 Task: Create a due date automation trigger when advanced on, on the monday of the week before a card is due add dates not starting this month at 11:00 AM.
Action: Mouse moved to (714, 159)
Screenshot: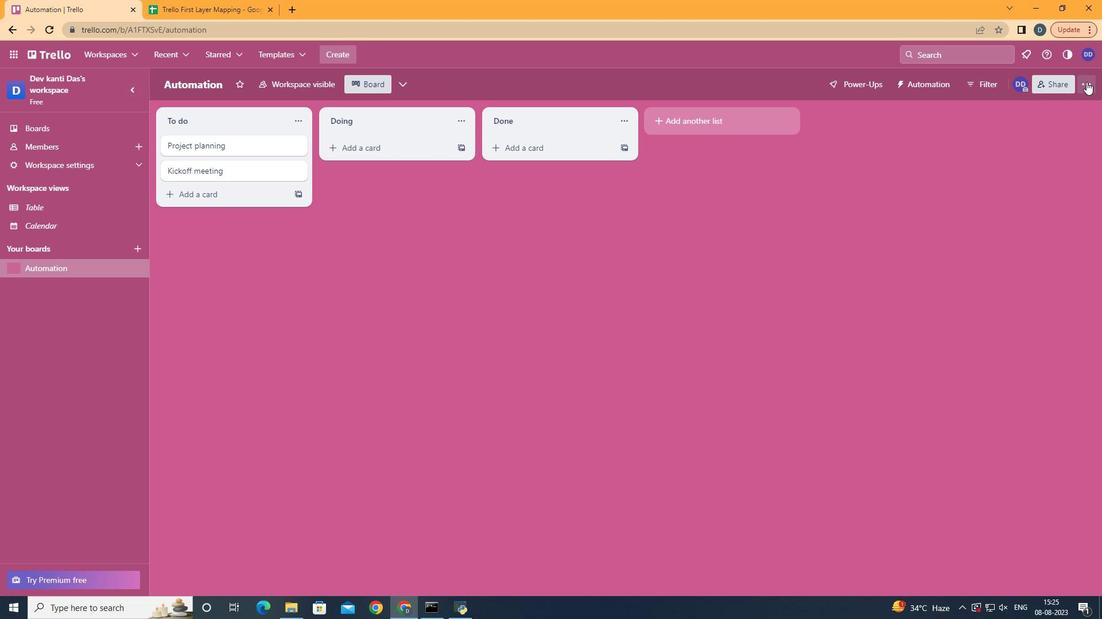 
Action: Mouse pressed left at (714, 159)
Screenshot: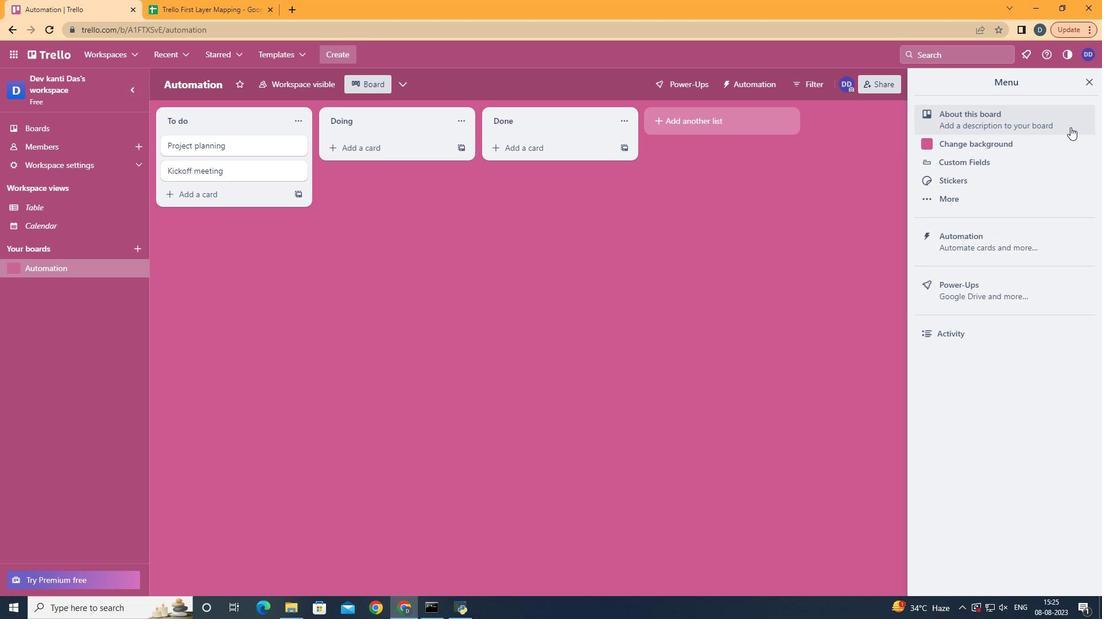 
Action: Mouse moved to (686, 293)
Screenshot: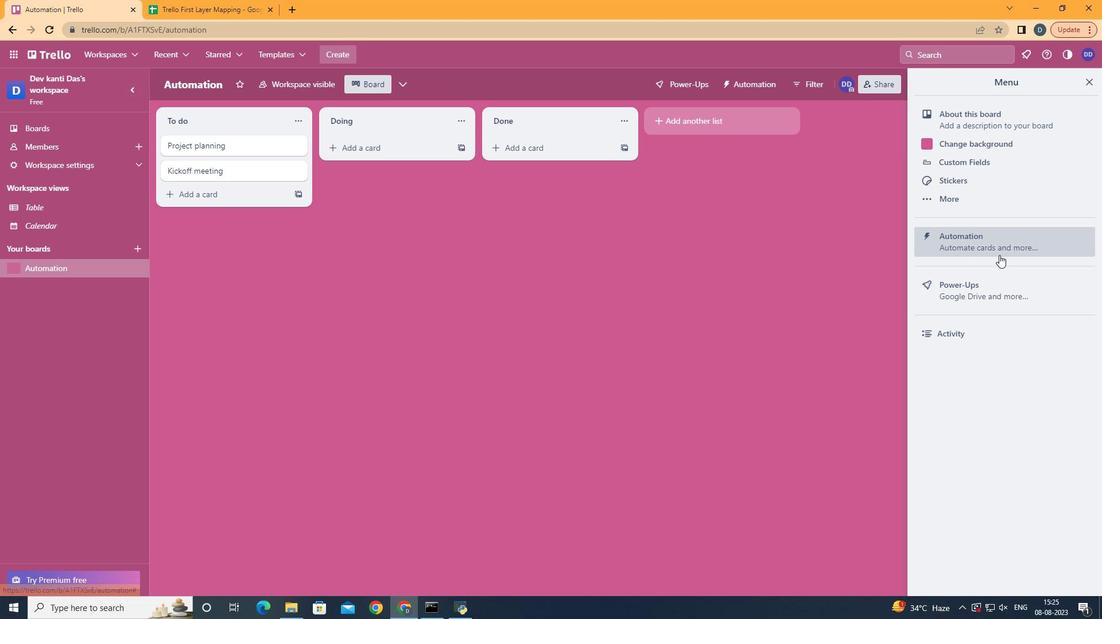 
Action: Mouse pressed left at (686, 293)
Screenshot: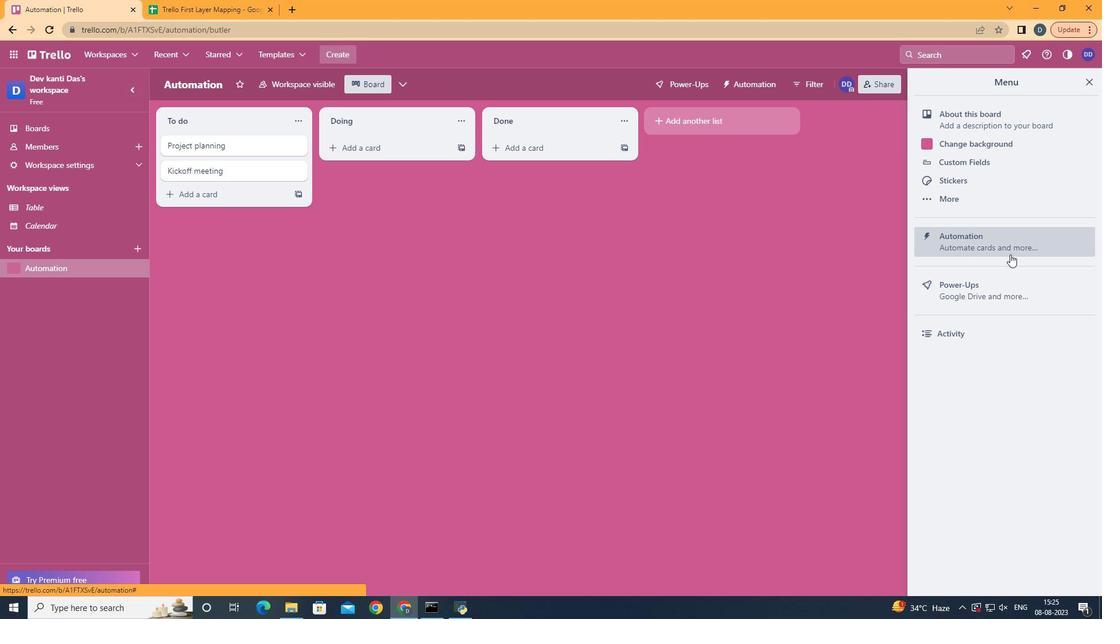 
Action: Mouse moved to (433, 275)
Screenshot: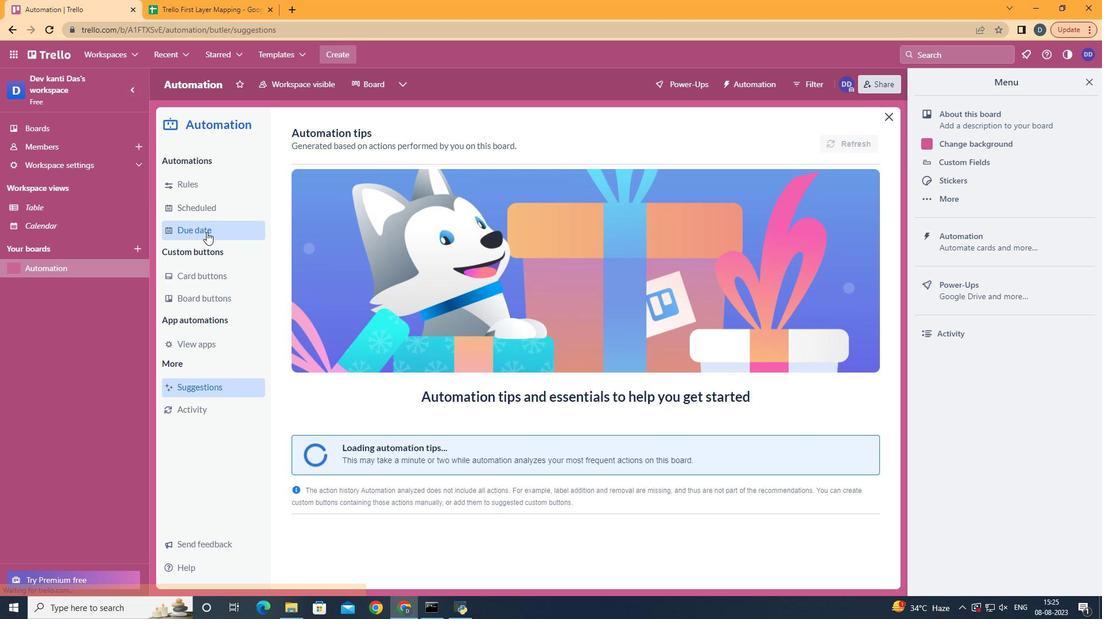 
Action: Mouse pressed left at (433, 275)
Screenshot: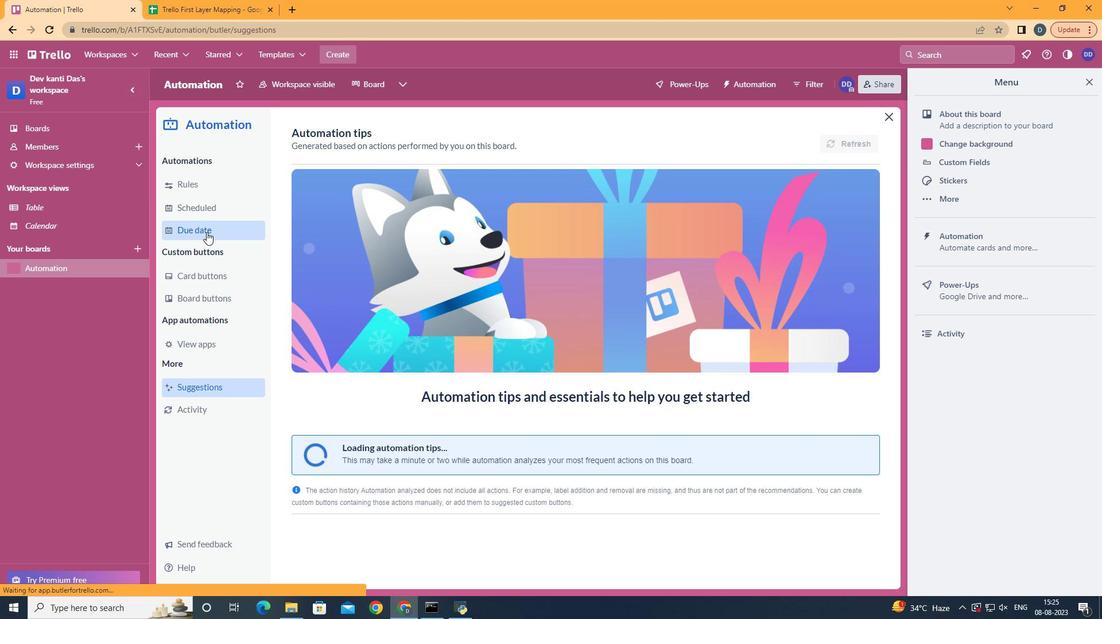 
Action: Mouse moved to (626, 204)
Screenshot: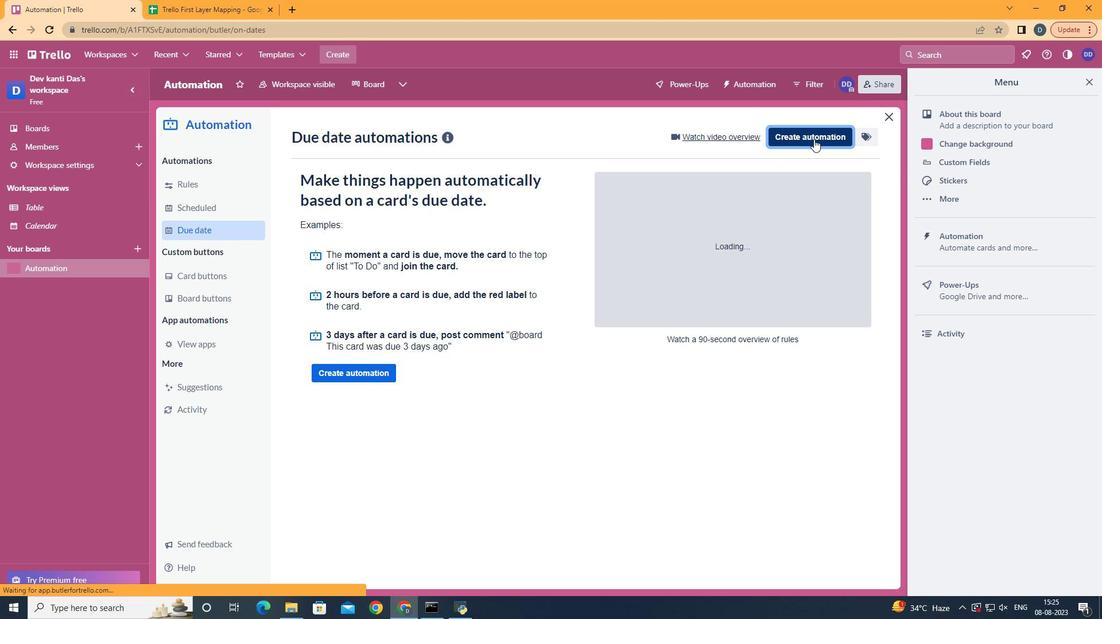 
Action: Mouse pressed left at (626, 204)
Screenshot: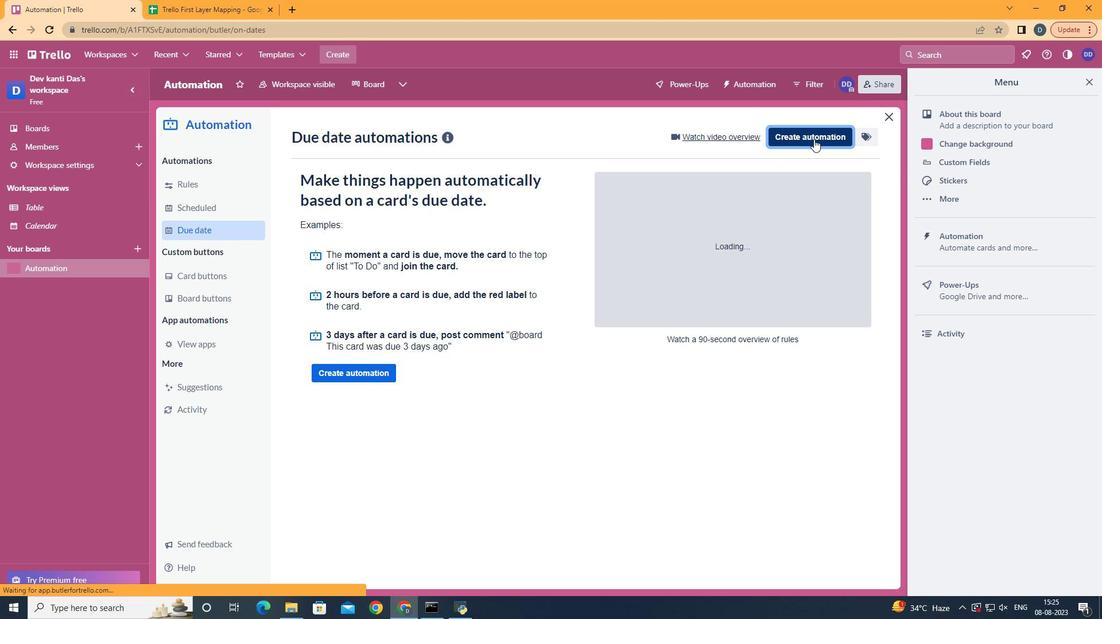 
Action: Mouse moved to (559, 284)
Screenshot: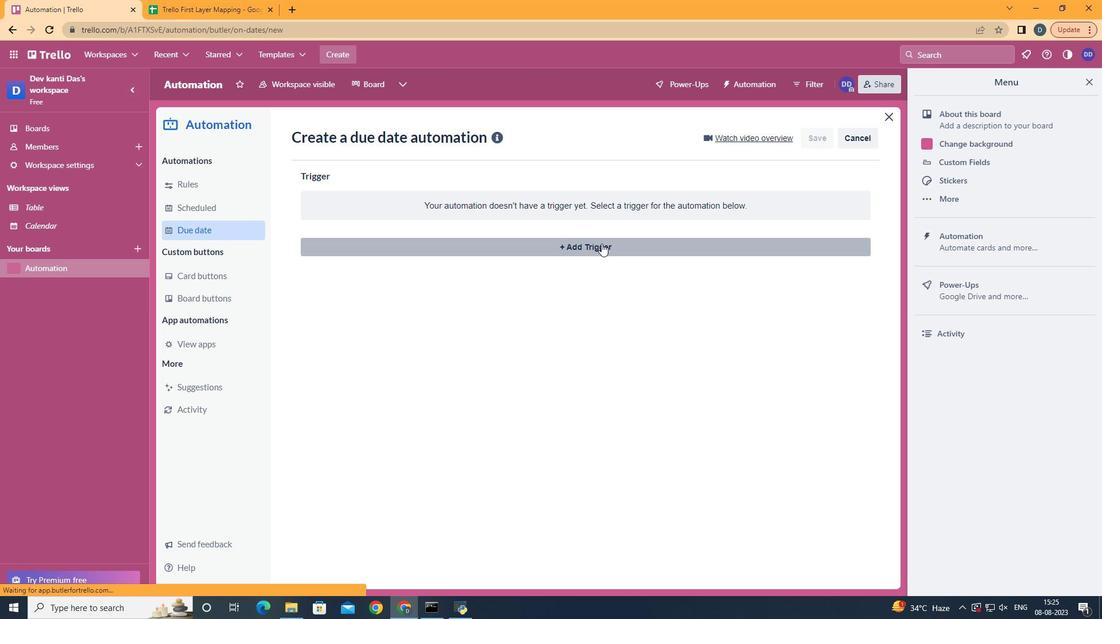 
Action: Mouse pressed left at (559, 284)
Screenshot: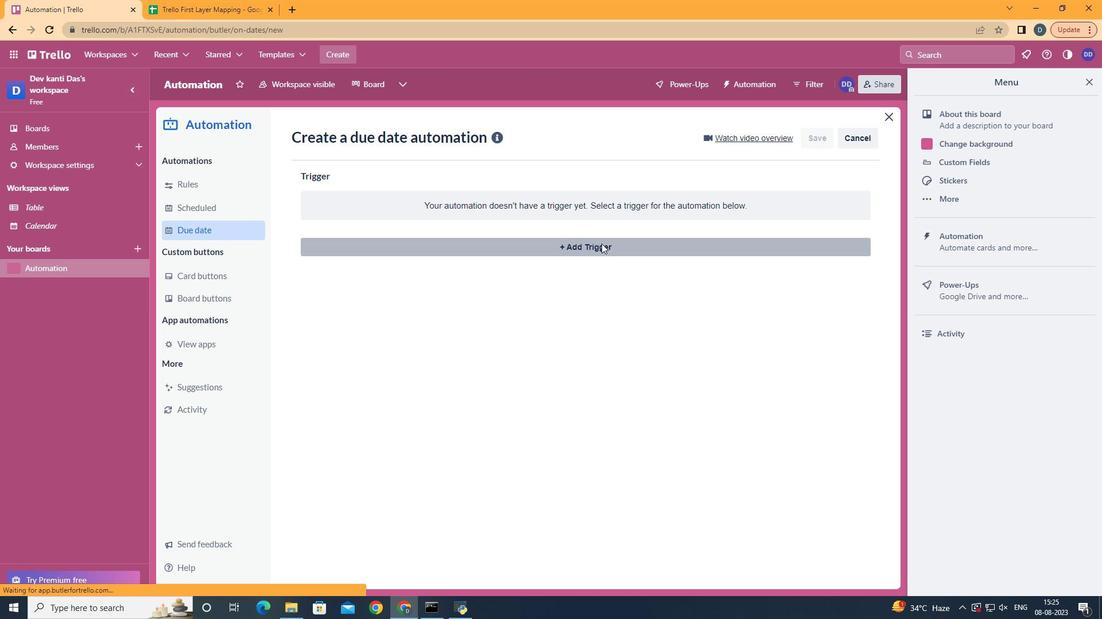 
Action: Mouse moved to (499, 519)
Screenshot: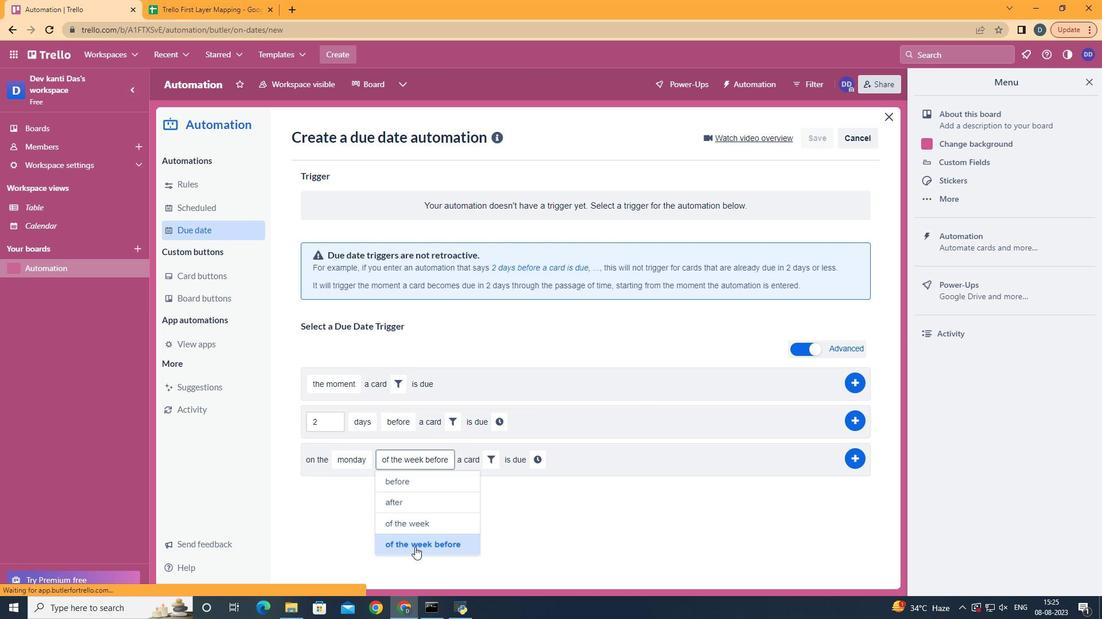 
Action: Mouse pressed left at (499, 519)
Screenshot: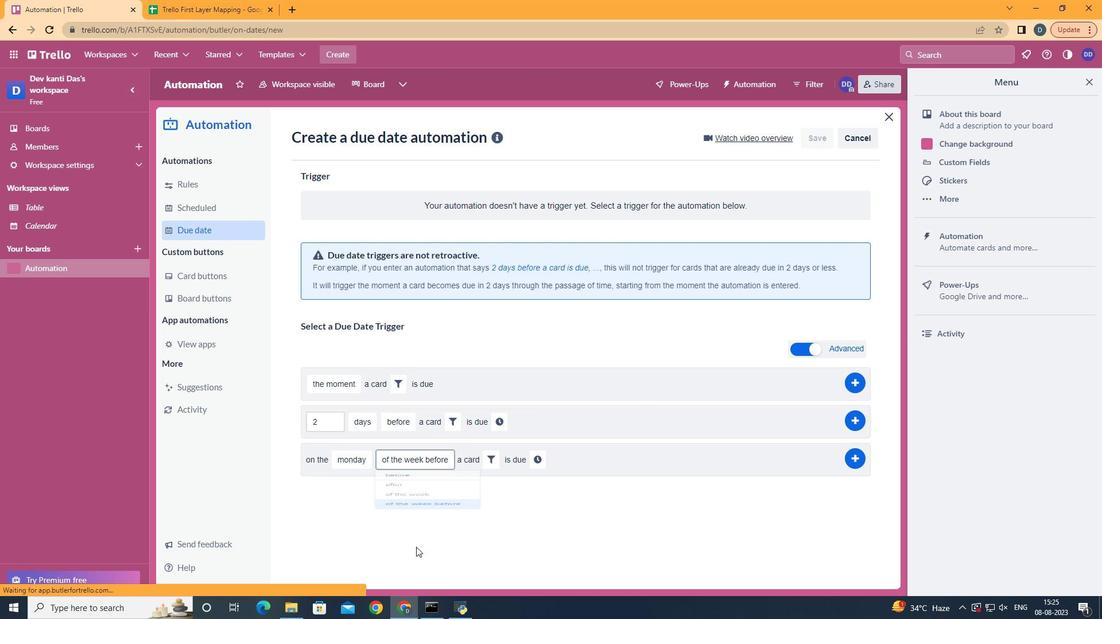 
Action: Mouse moved to (523, 446)
Screenshot: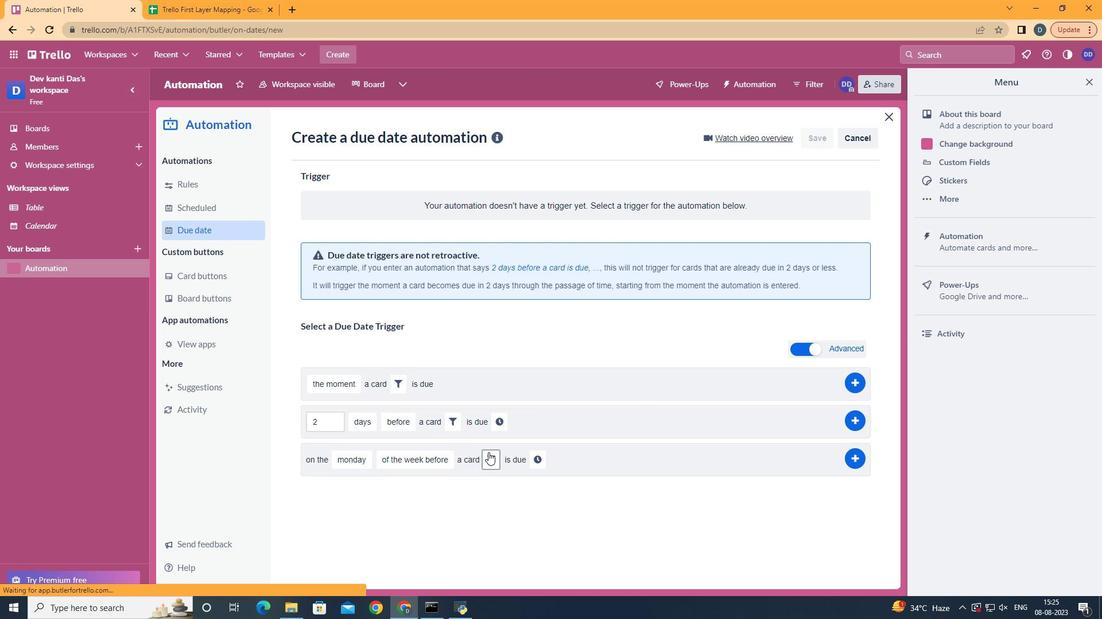 
Action: Mouse pressed left at (523, 446)
Screenshot: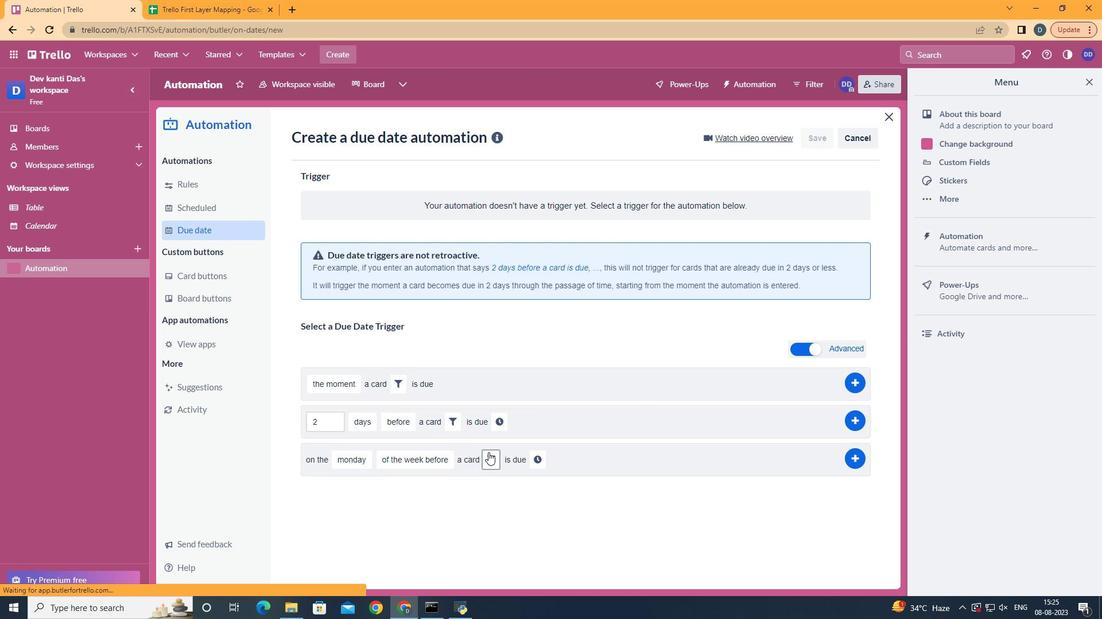 
Action: Mouse moved to (543, 475)
Screenshot: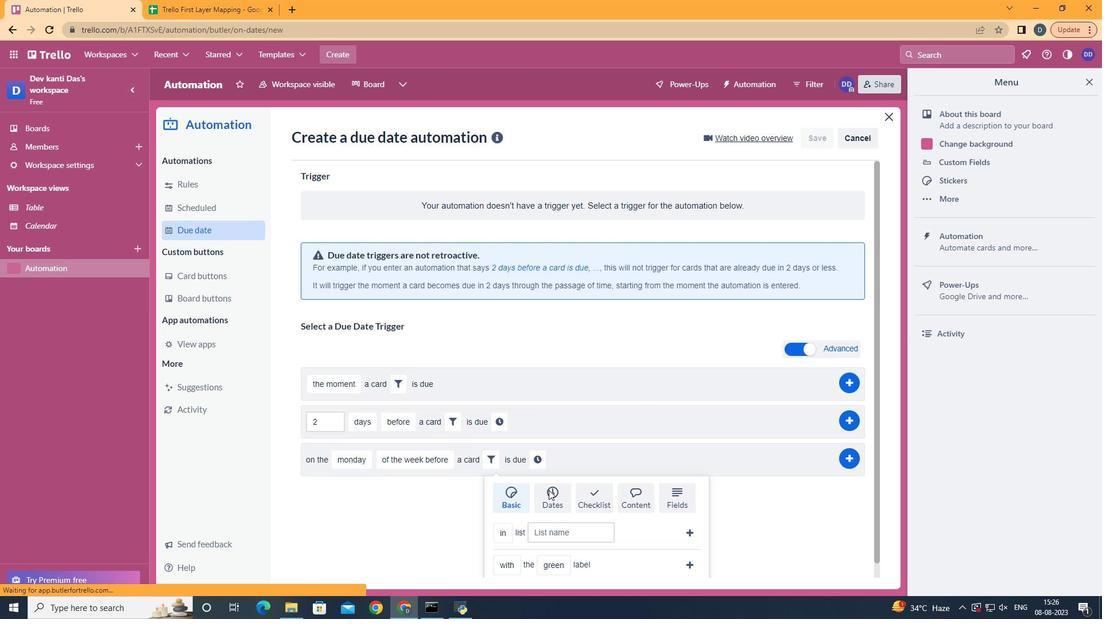 
Action: Mouse pressed left at (543, 475)
Screenshot: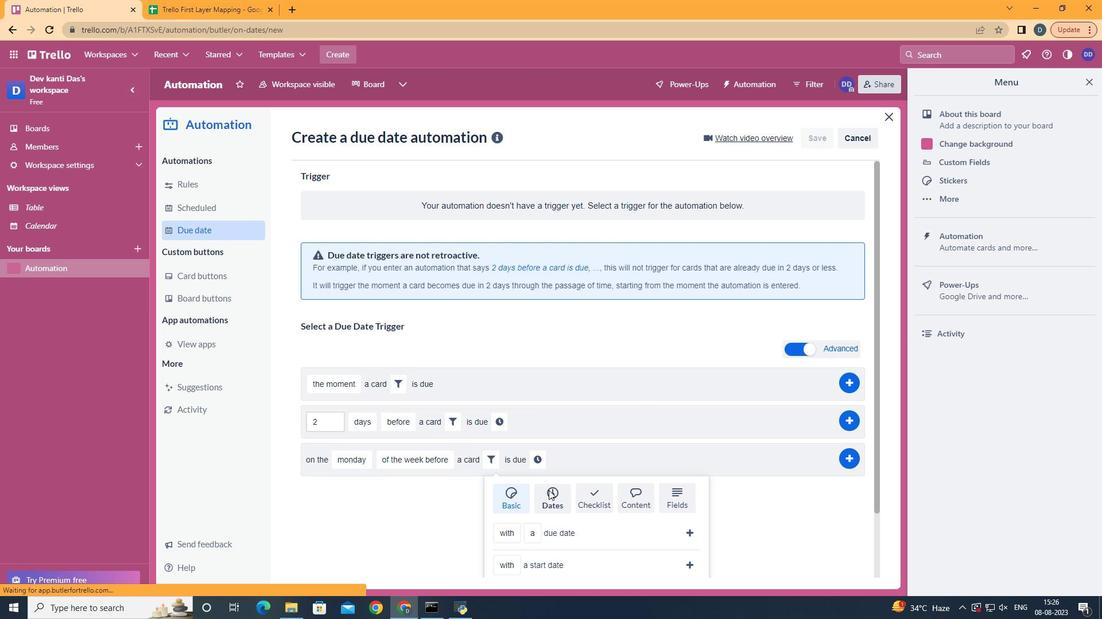 
Action: Mouse moved to (545, 488)
Screenshot: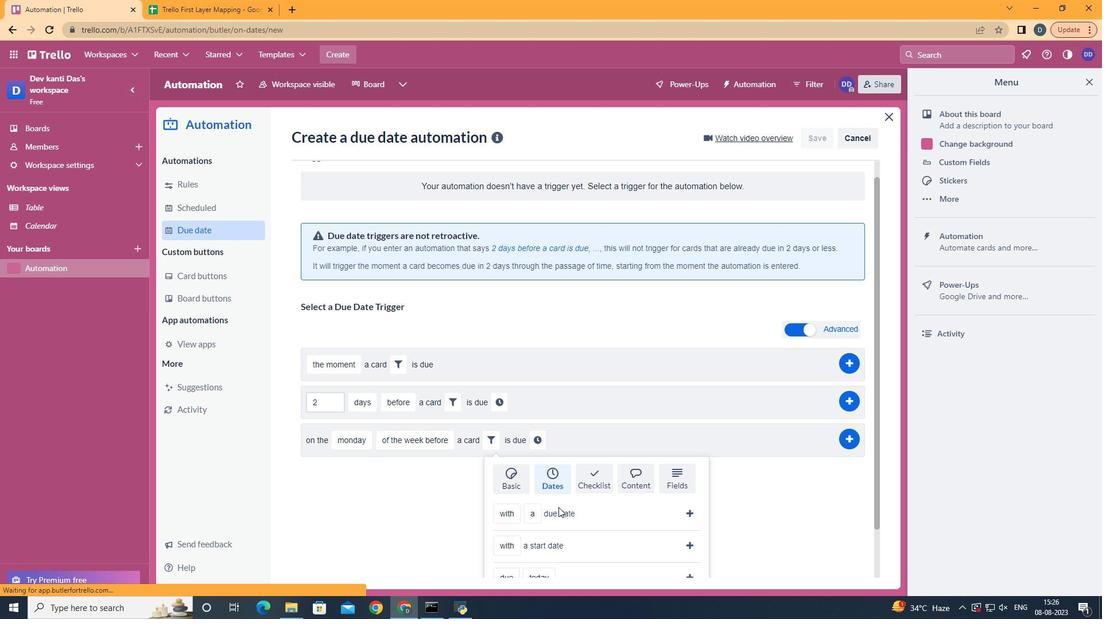 
Action: Mouse scrolled (545, 488) with delta (0, 0)
Screenshot: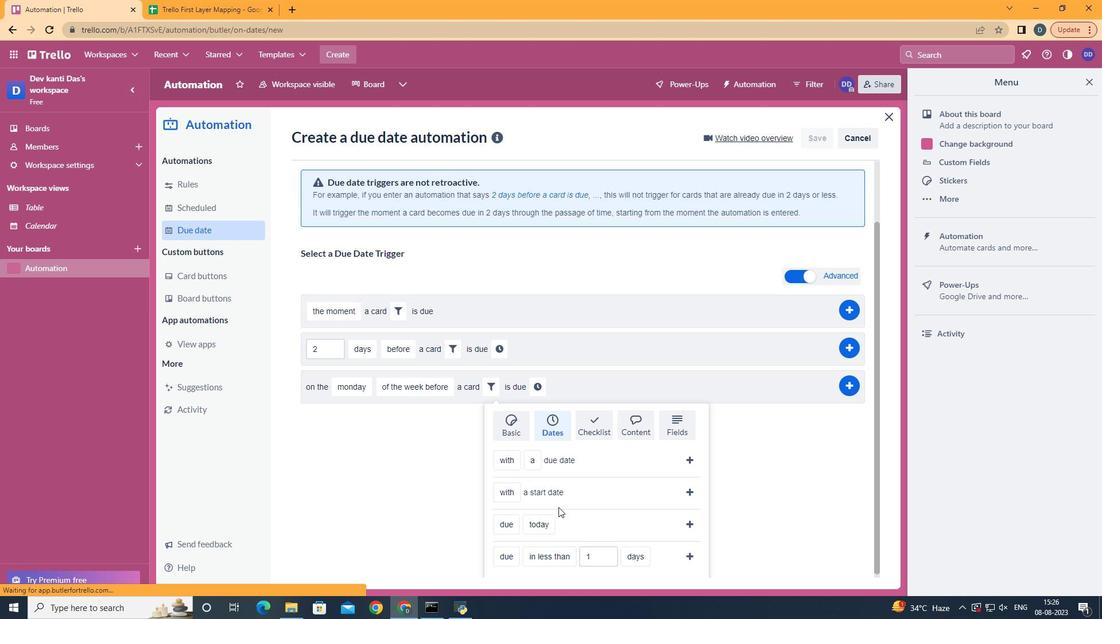
Action: Mouse scrolled (545, 488) with delta (0, 0)
Screenshot: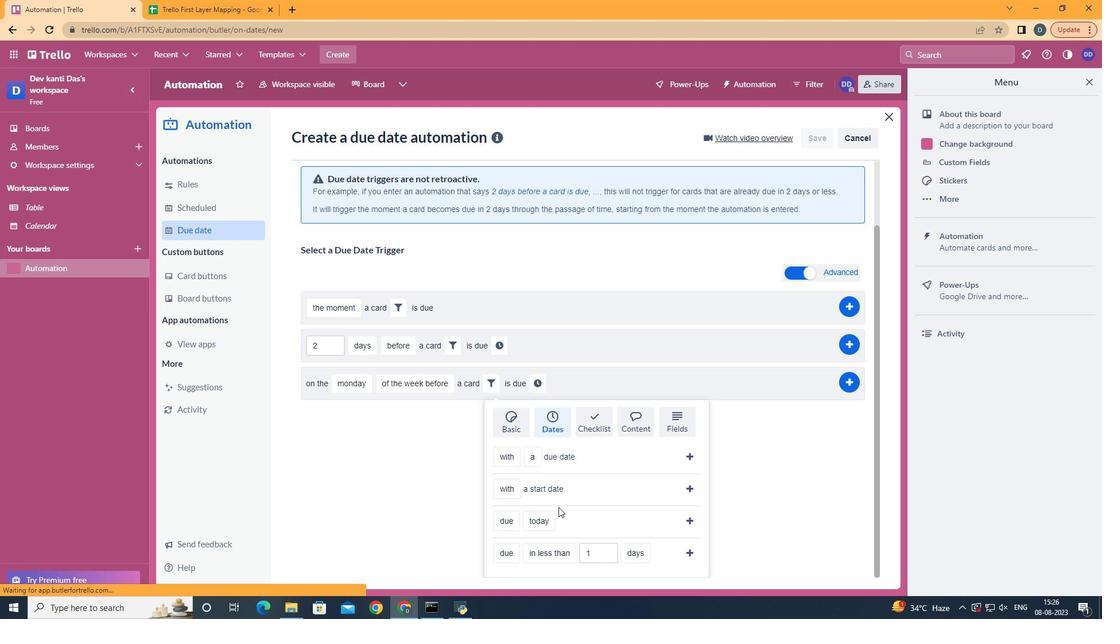 
Action: Mouse scrolled (545, 488) with delta (0, 0)
Screenshot: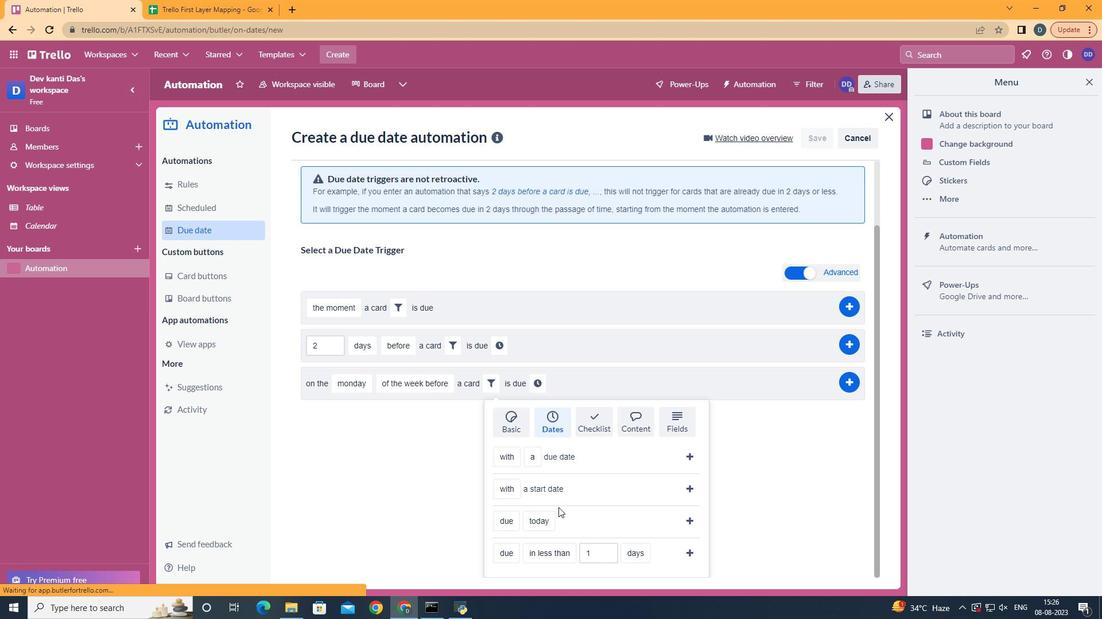 
Action: Mouse scrolled (545, 488) with delta (0, 0)
Screenshot: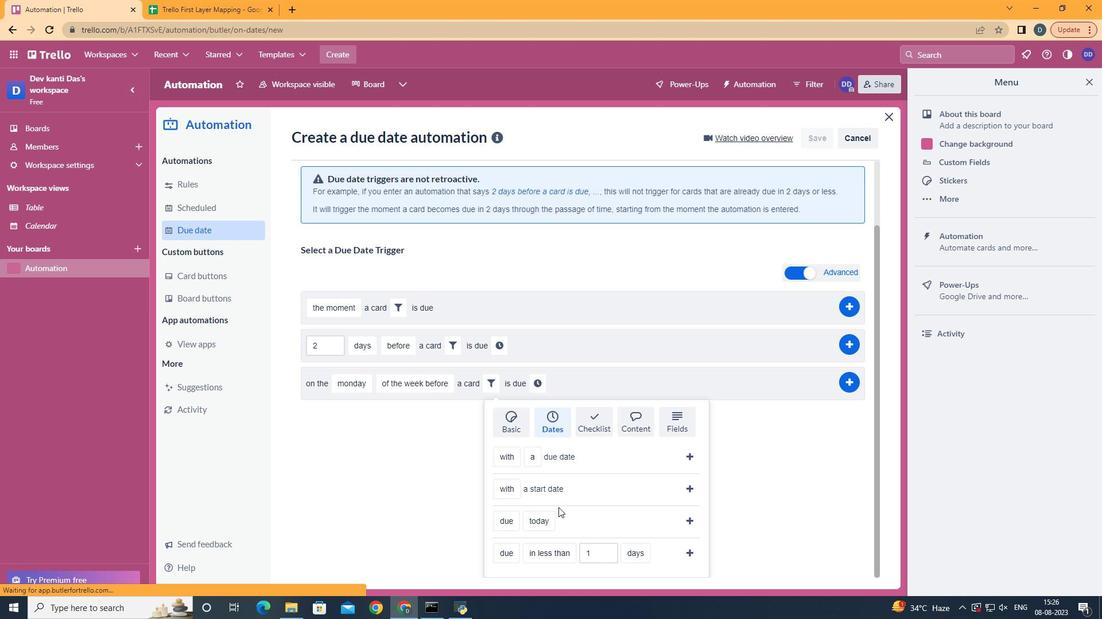 
Action: Mouse moved to (530, 487)
Screenshot: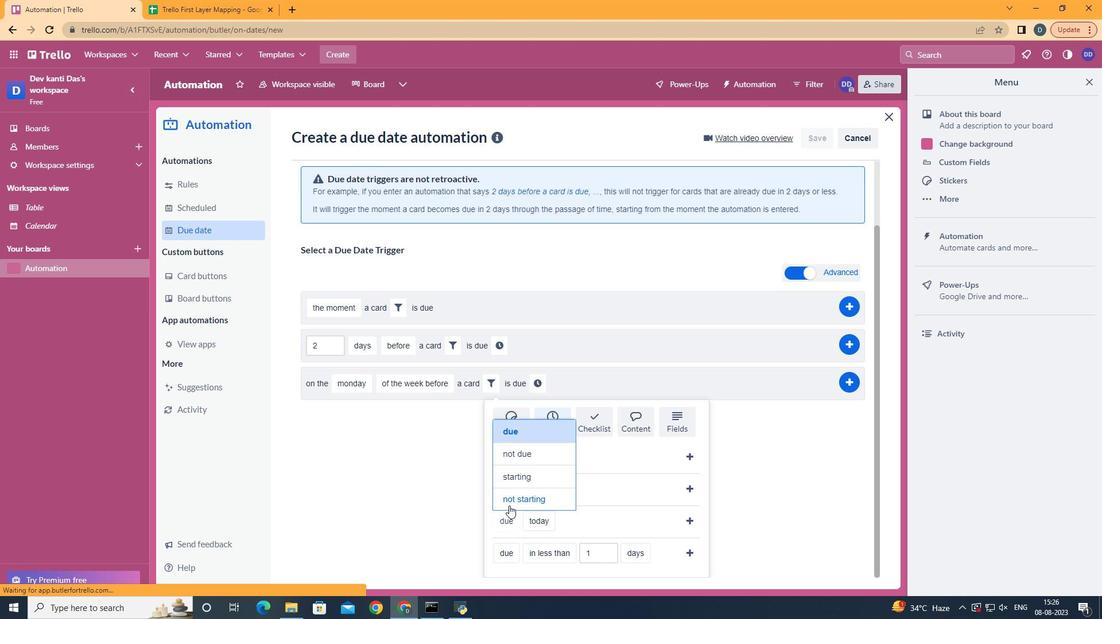 
Action: Mouse pressed left at (530, 487)
Screenshot: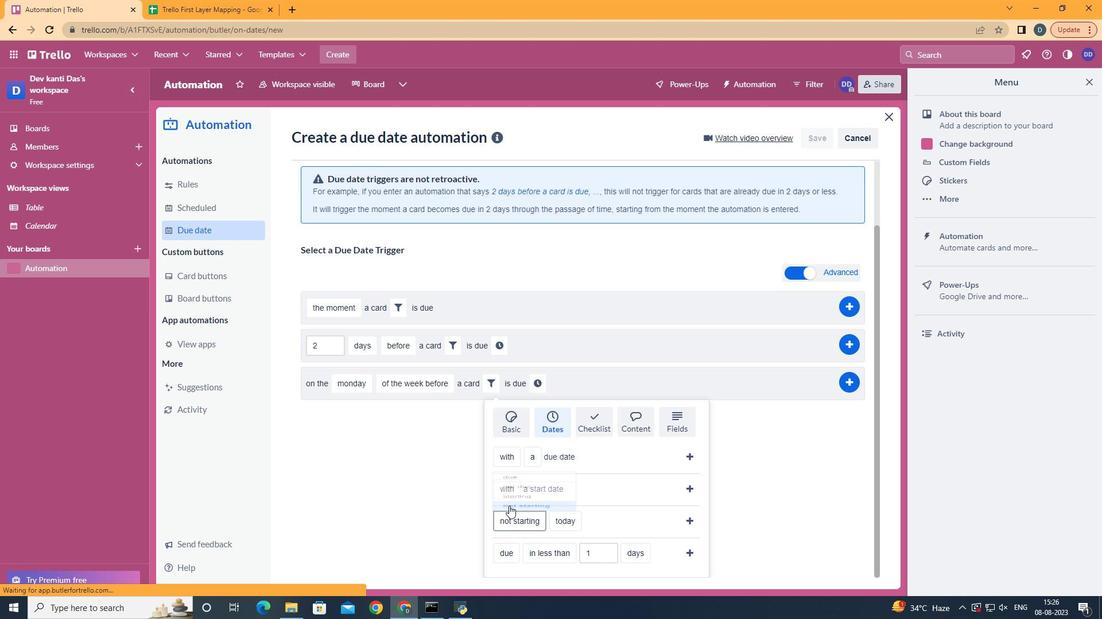 
Action: Mouse moved to (553, 467)
Screenshot: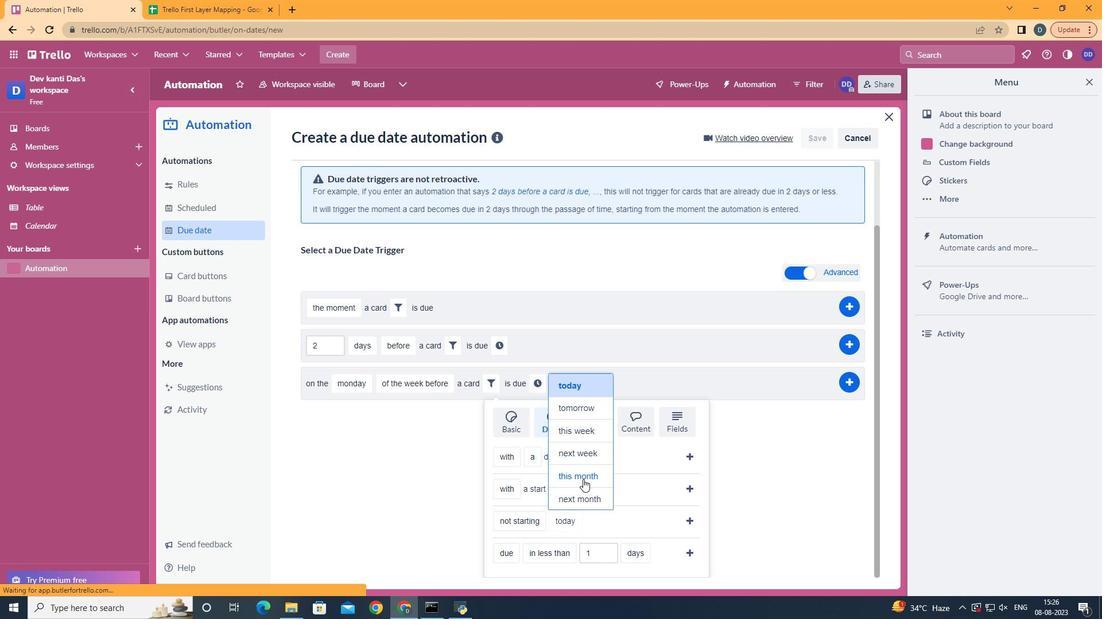 
Action: Mouse pressed left at (553, 467)
Screenshot: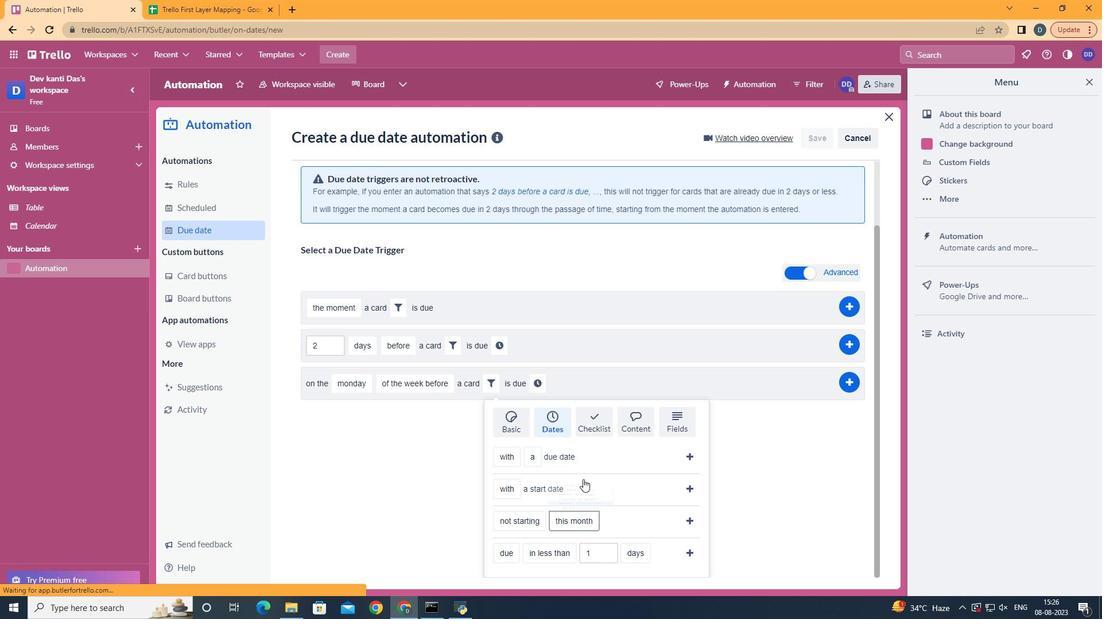 
Action: Mouse moved to (587, 500)
Screenshot: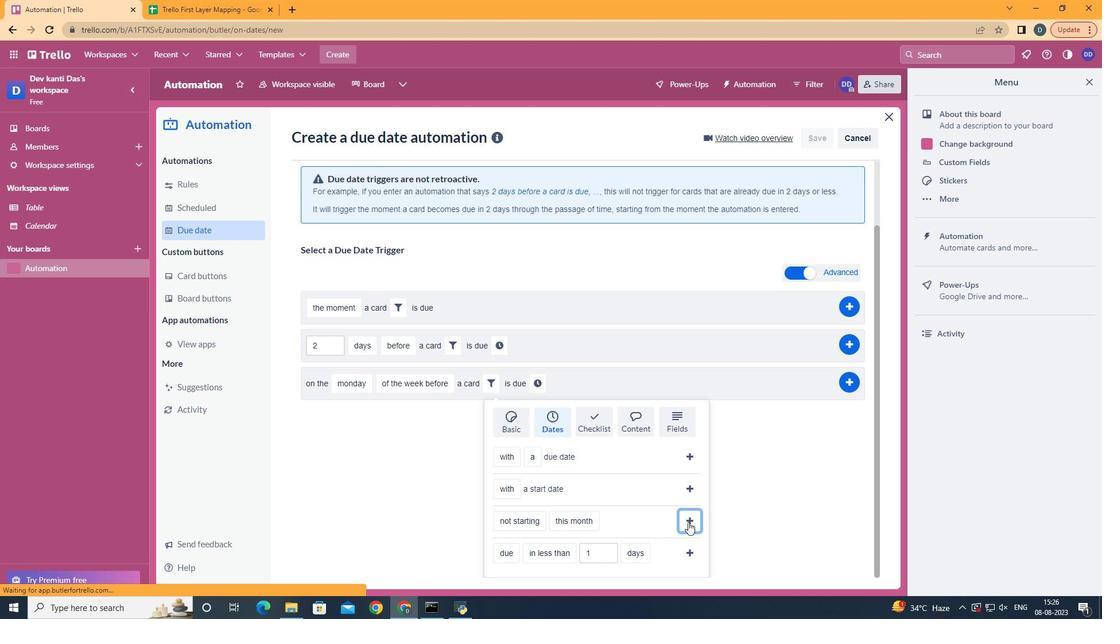 
Action: Mouse pressed left at (587, 500)
Screenshot: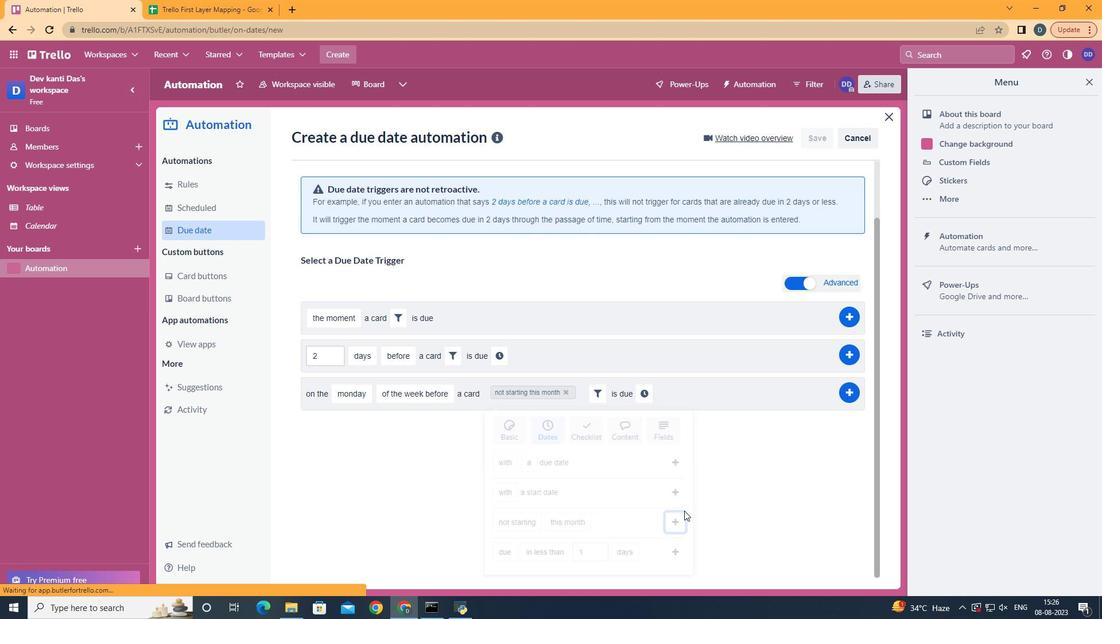 
Action: Mouse moved to (574, 454)
Screenshot: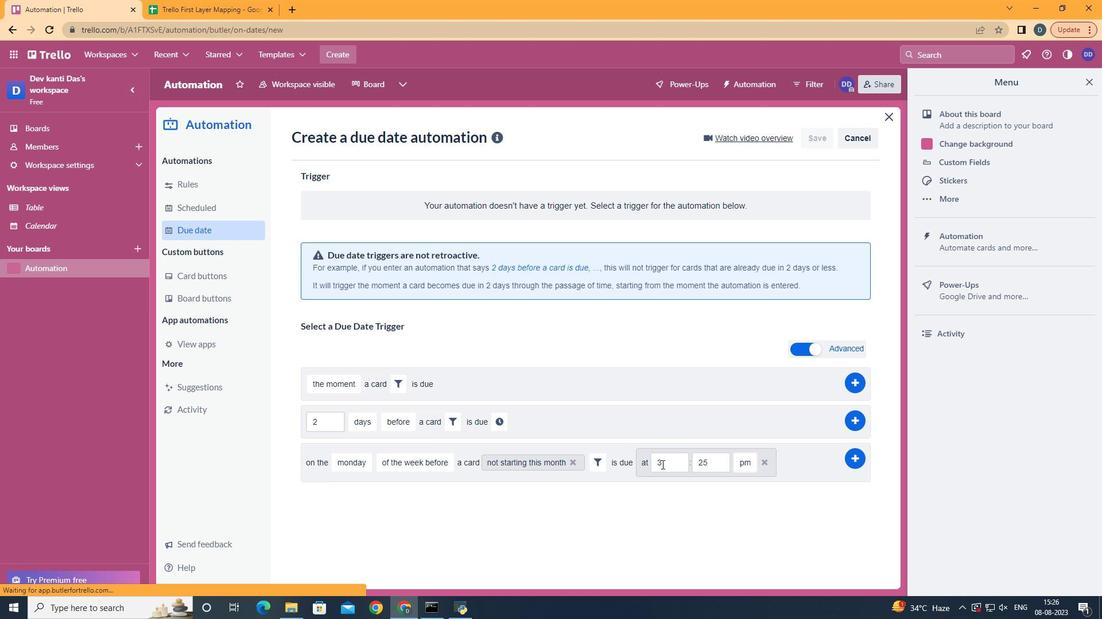 
Action: Mouse pressed left at (574, 454)
Screenshot: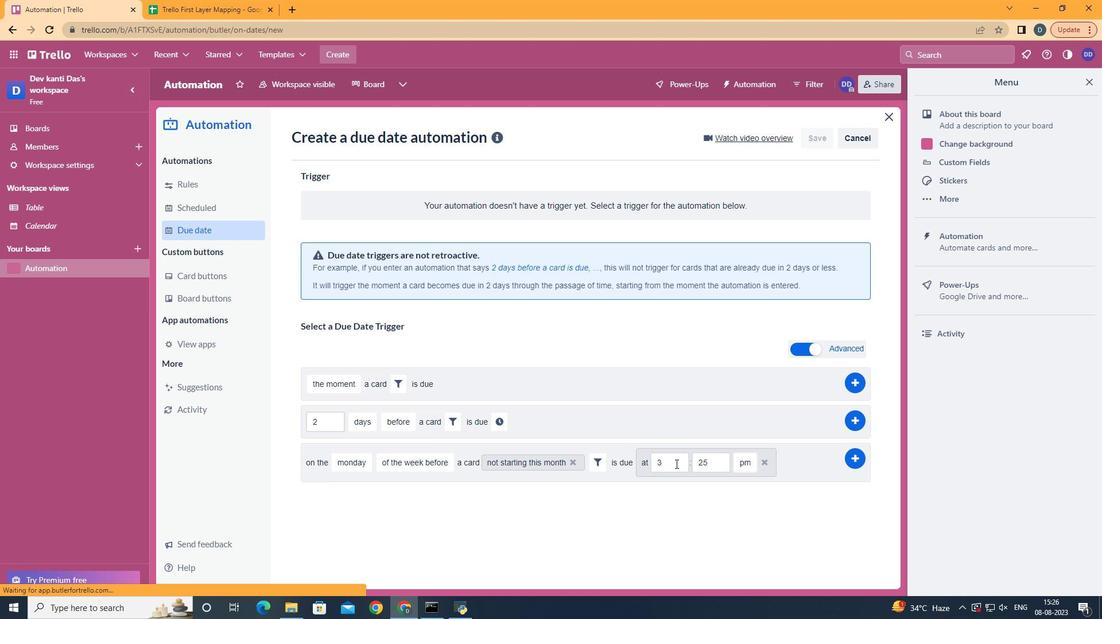 
Action: Mouse moved to (583, 455)
Screenshot: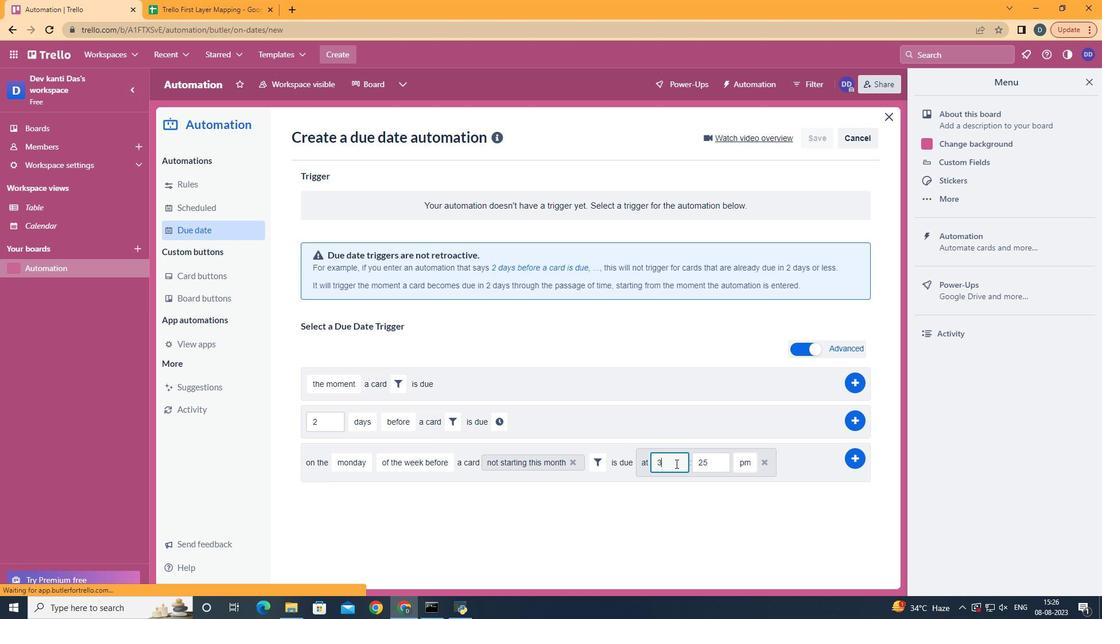 
Action: Mouse pressed left at (583, 455)
Screenshot: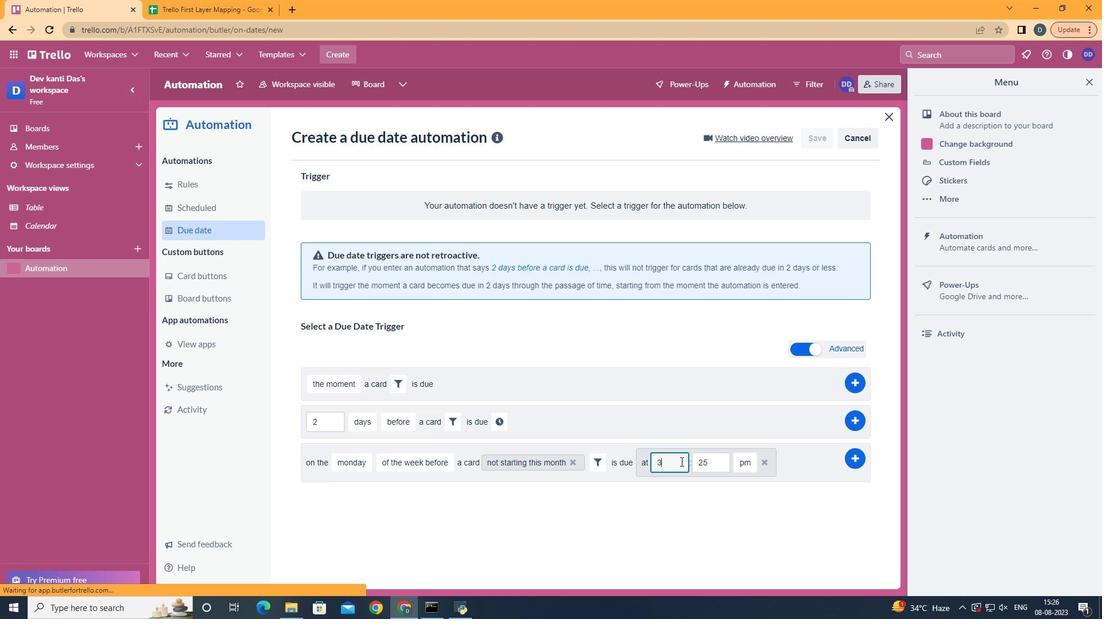 
Action: Mouse moved to (584, 452)
Screenshot: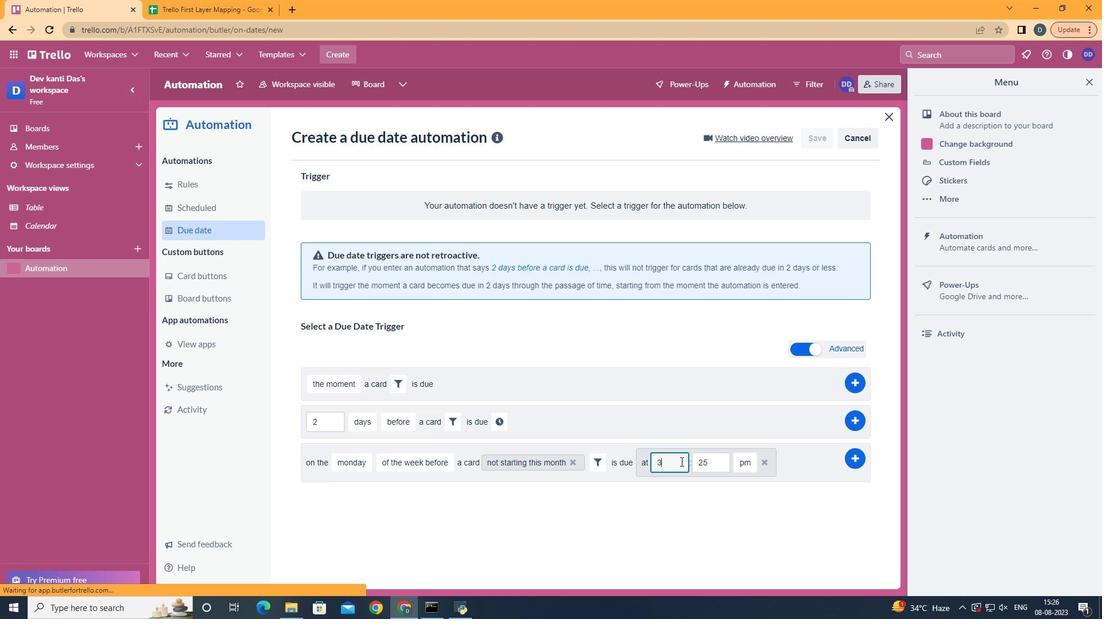 
Action: Key pressed <Key.backspace>11
Screenshot: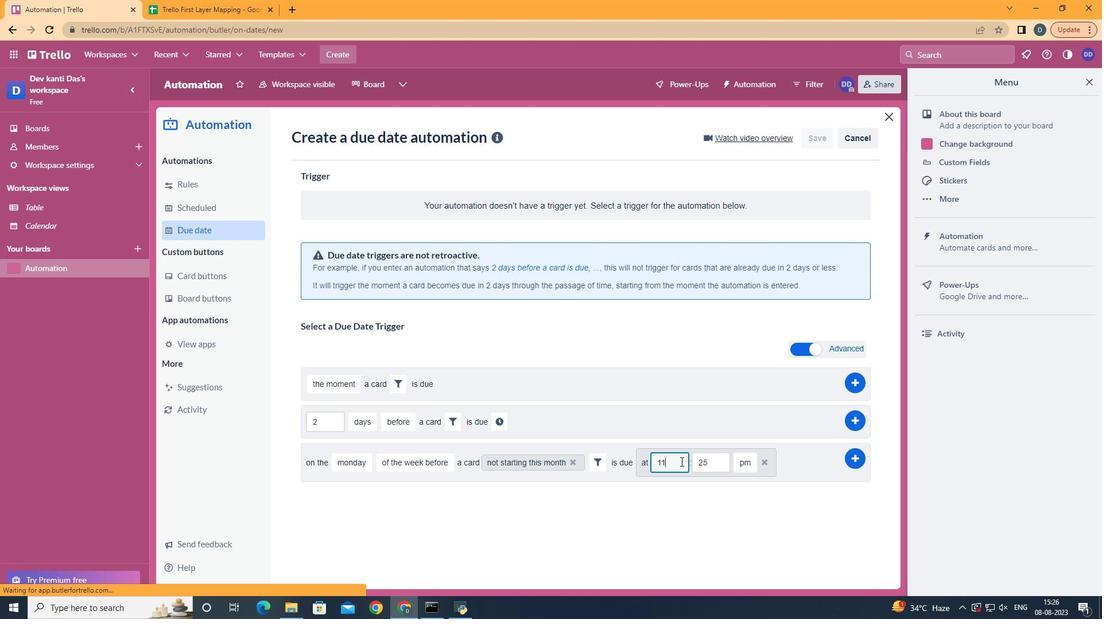 
Action: Mouse moved to (597, 450)
Screenshot: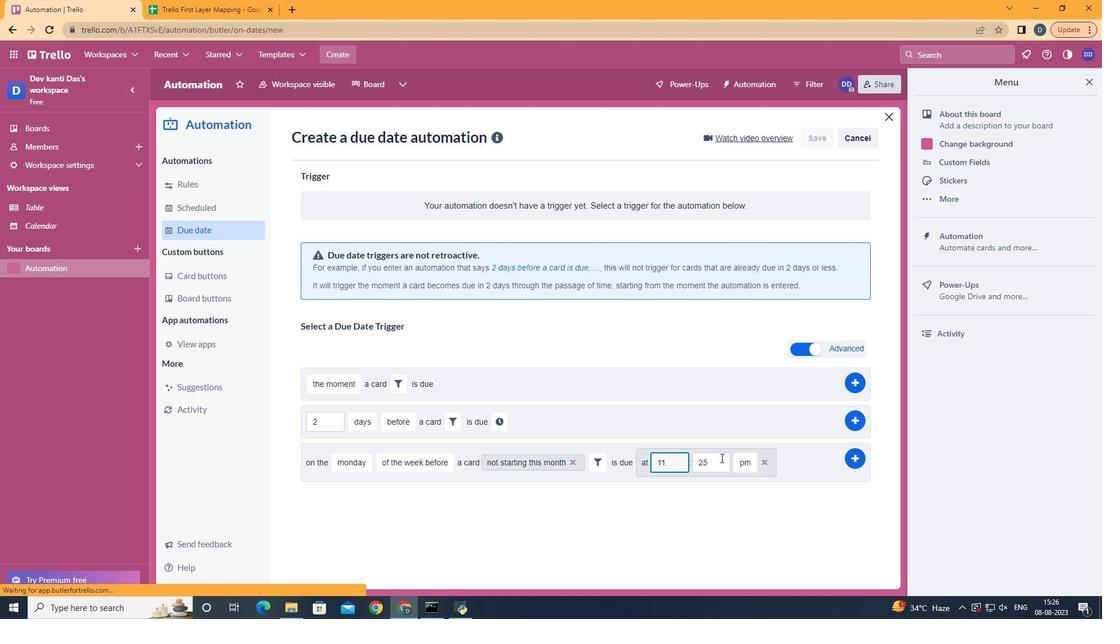 
Action: Mouse pressed left at (597, 450)
Screenshot: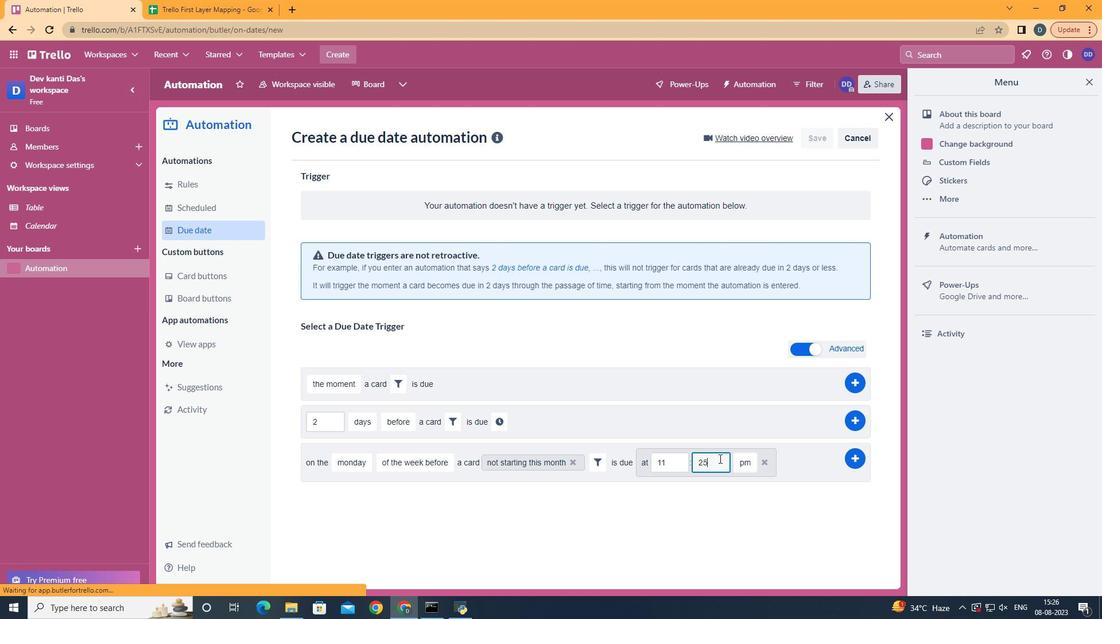 
Action: Mouse moved to (596, 451)
Screenshot: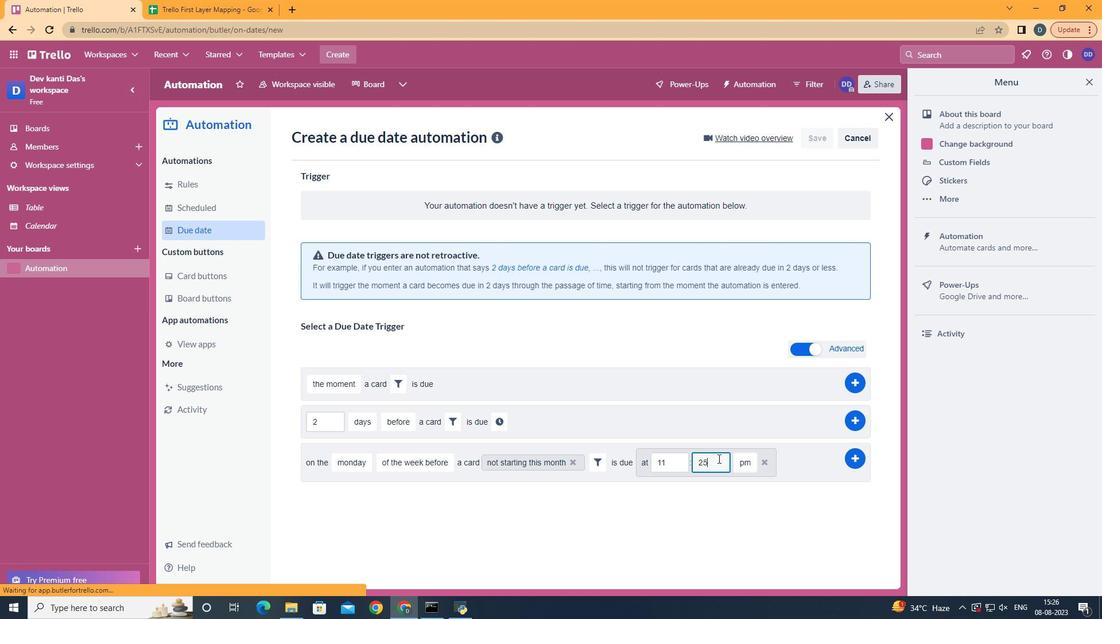 
Action: Key pressed <Key.backspace><Key.backspace>00
Screenshot: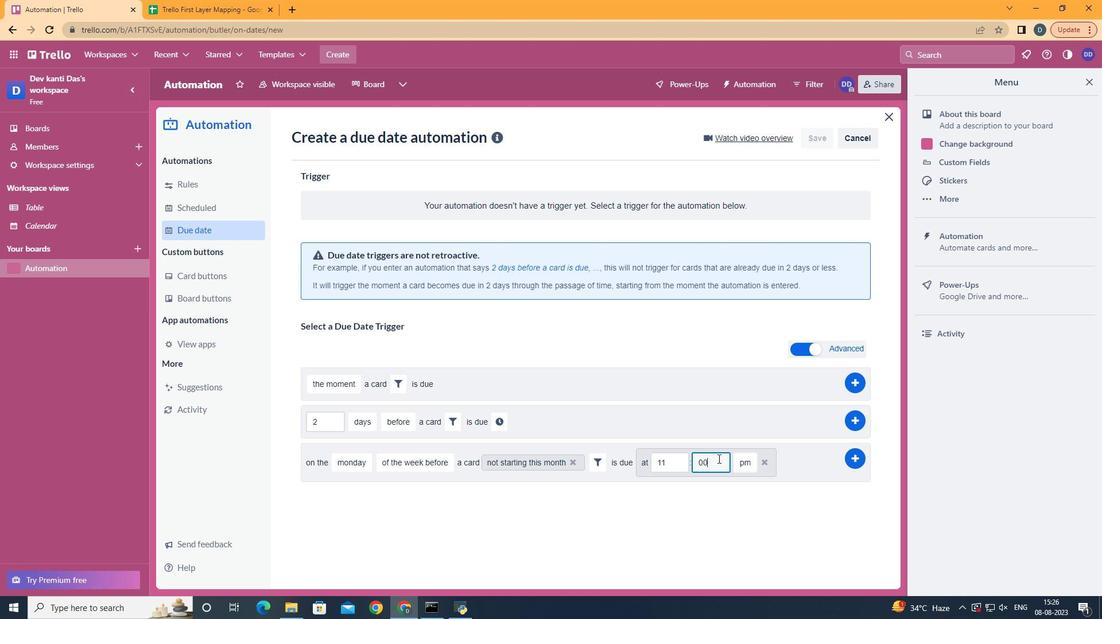 
Action: Mouse moved to (606, 468)
Screenshot: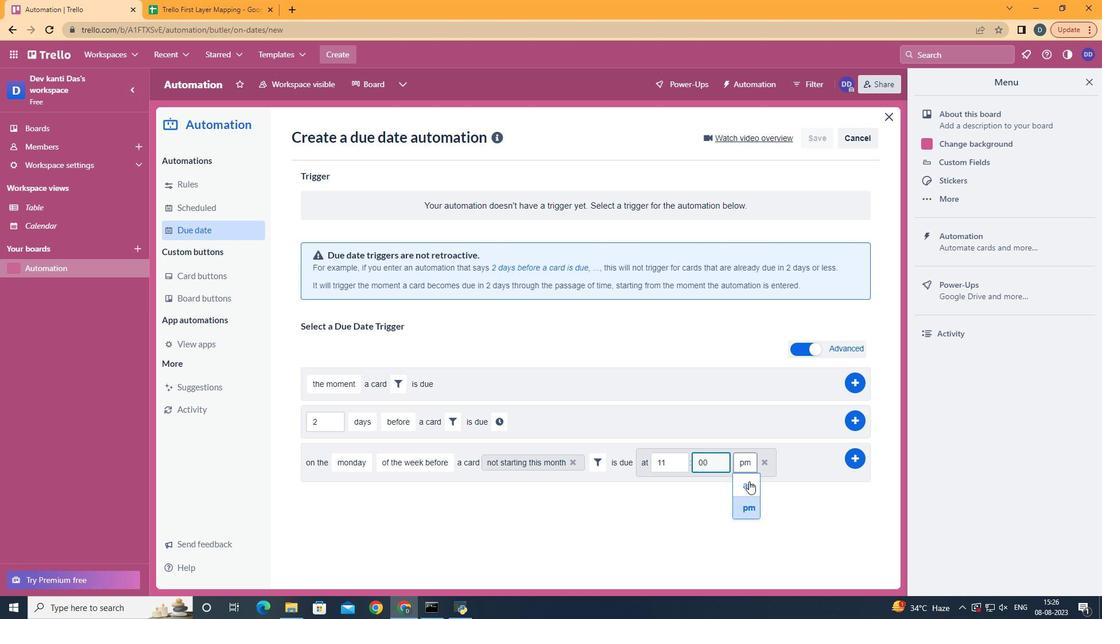 
Action: Mouse pressed left at (606, 468)
Screenshot: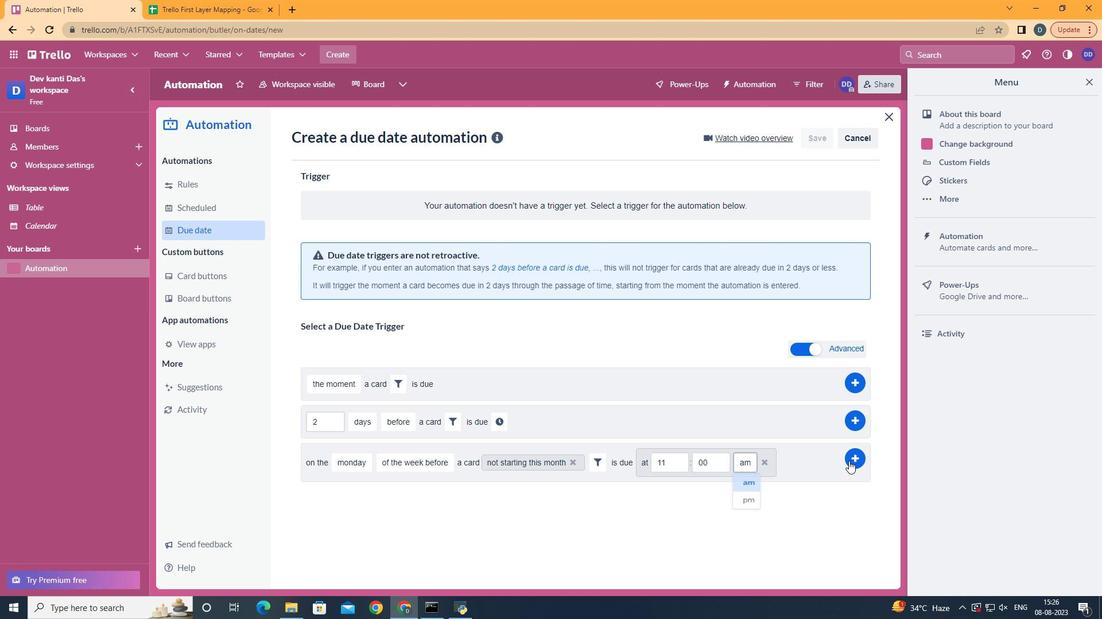 
Action: Mouse moved to (641, 450)
Screenshot: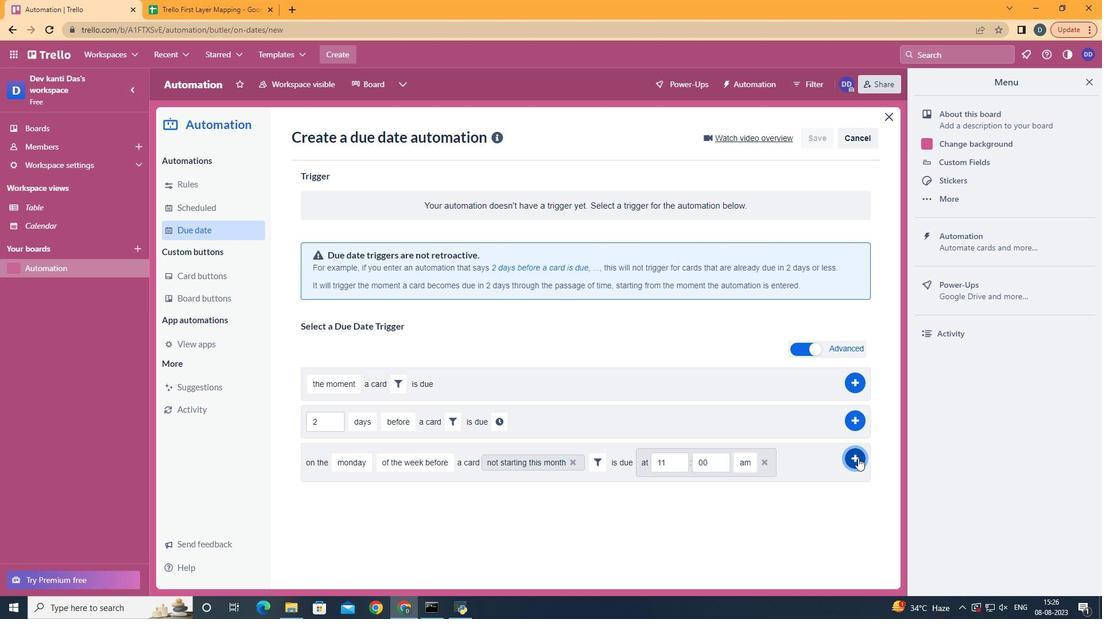 
Action: Mouse pressed left at (641, 450)
Screenshot: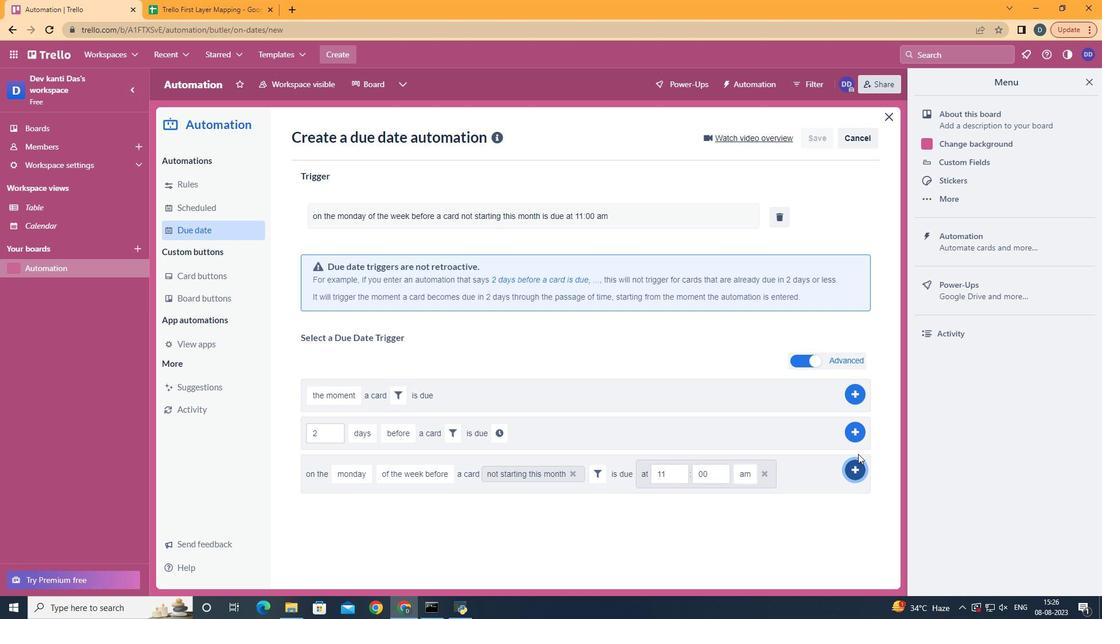 
Action: Mouse moved to (637, 258)
Screenshot: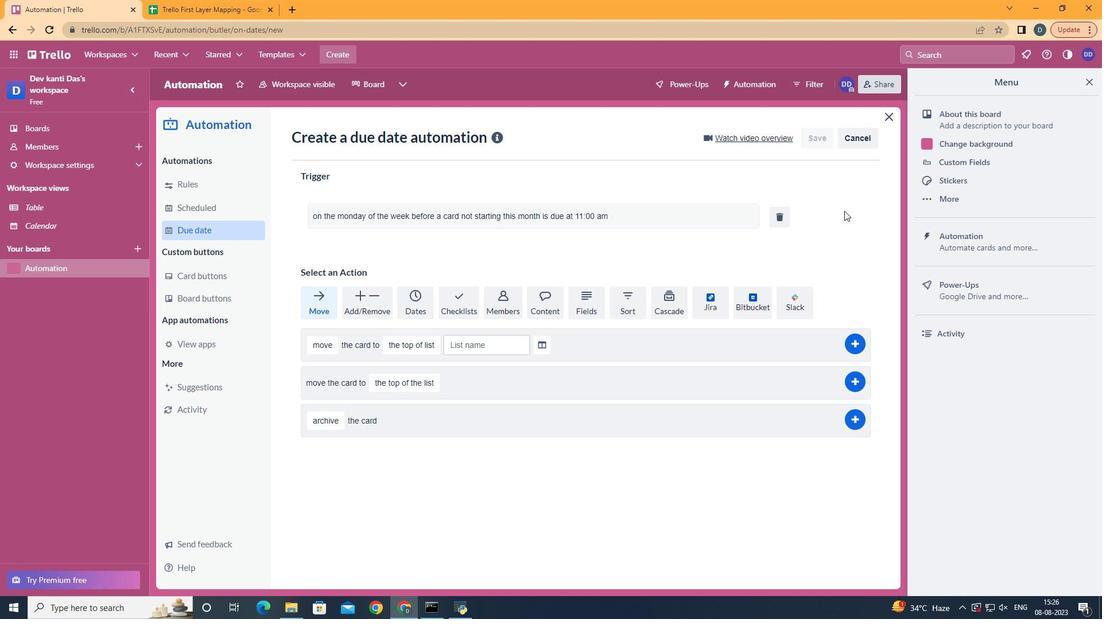 
